 Task: Use the formula "BITLSHIFT" in spreadsheet "Project protfolio".
Action: Mouse moved to (843, 128)
Screenshot: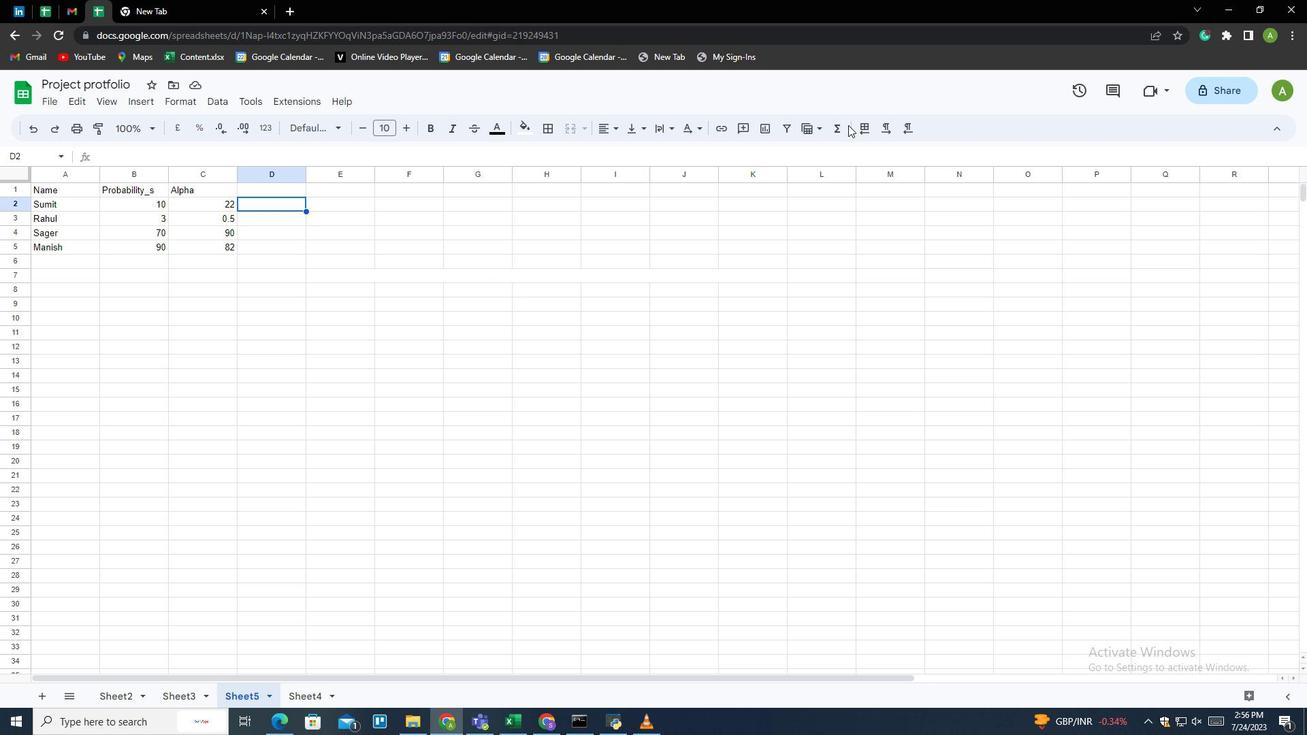
Action: Mouse pressed left at (843, 128)
Screenshot: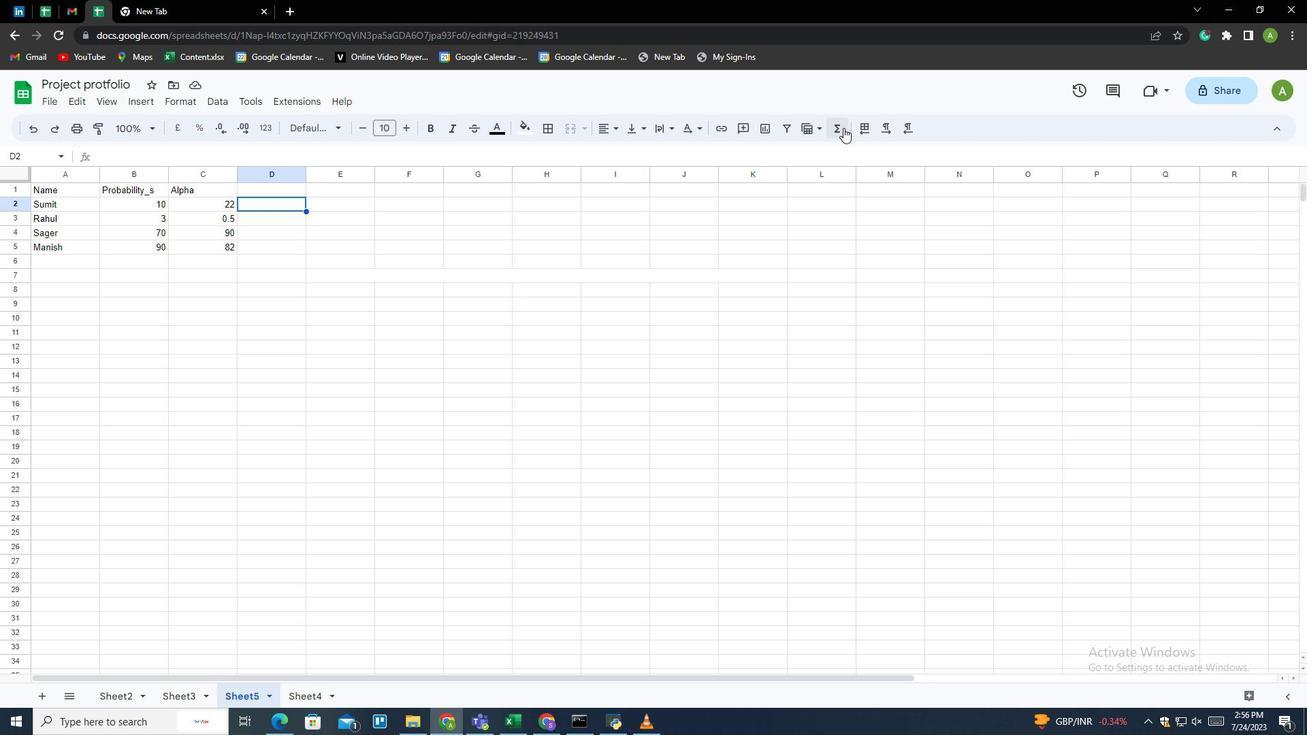 
Action: Mouse moved to (863, 266)
Screenshot: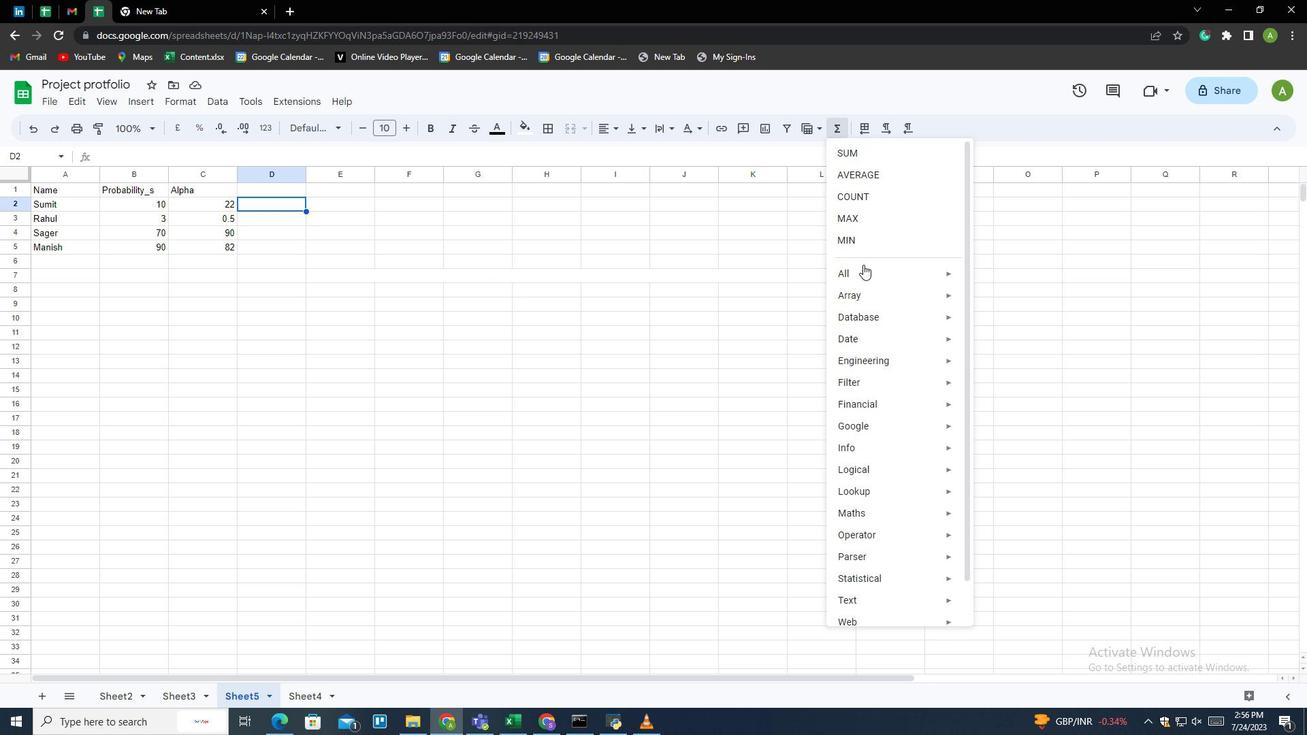 
Action: Mouse pressed left at (863, 266)
Screenshot: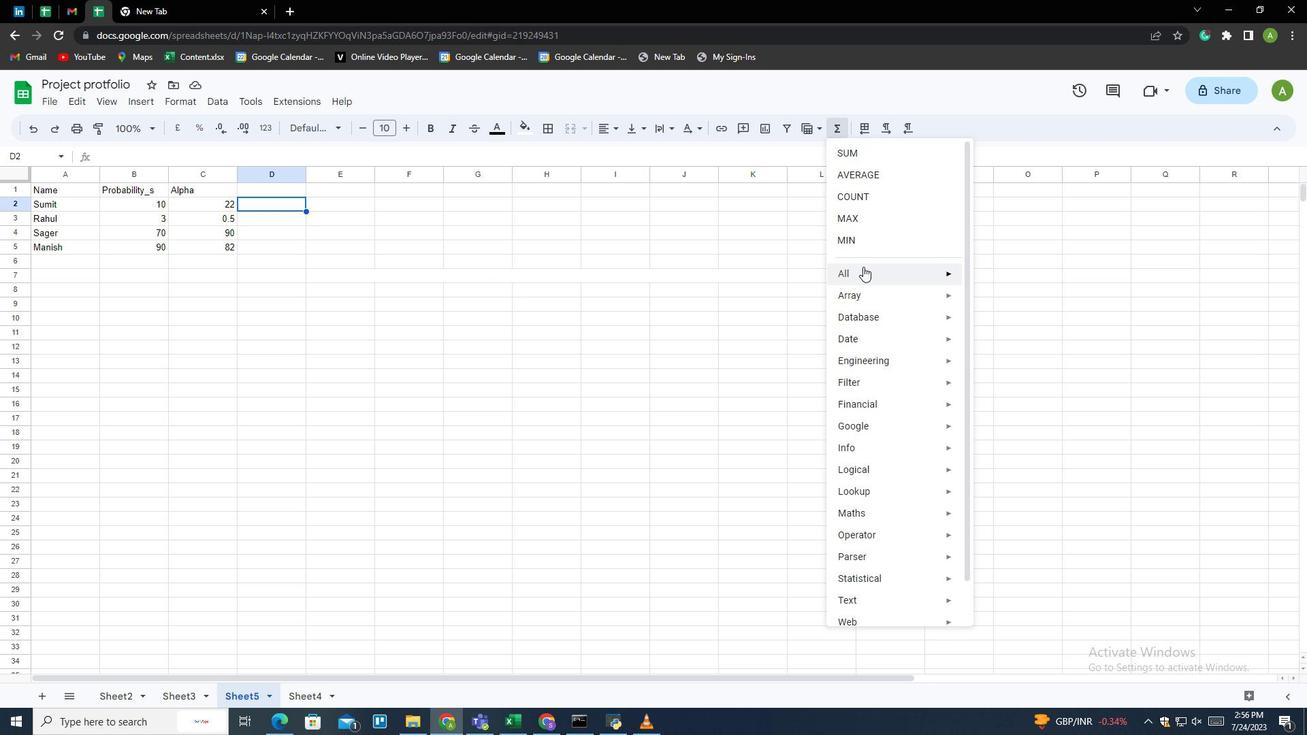 
Action: Mouse moved to (1001, 414)
Screenshot: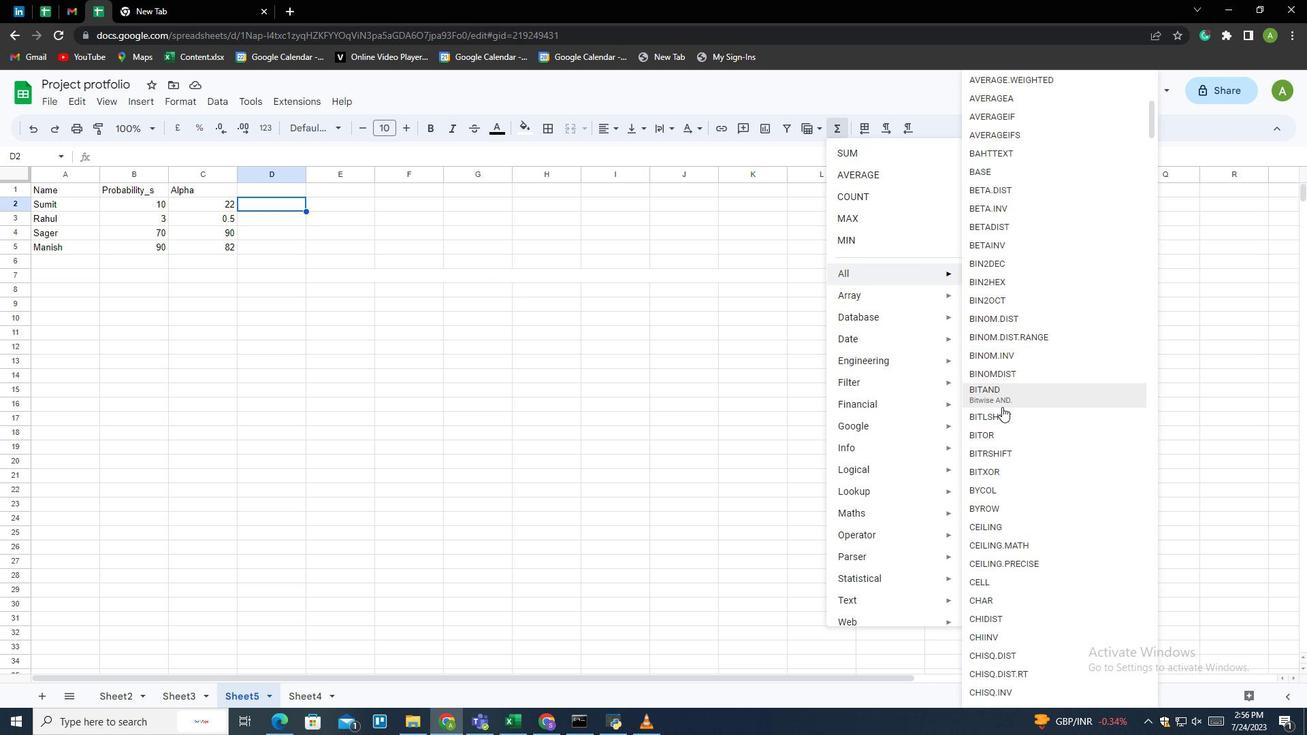 
Action: Mouse pressed left at (1001, 414)
Screenshot: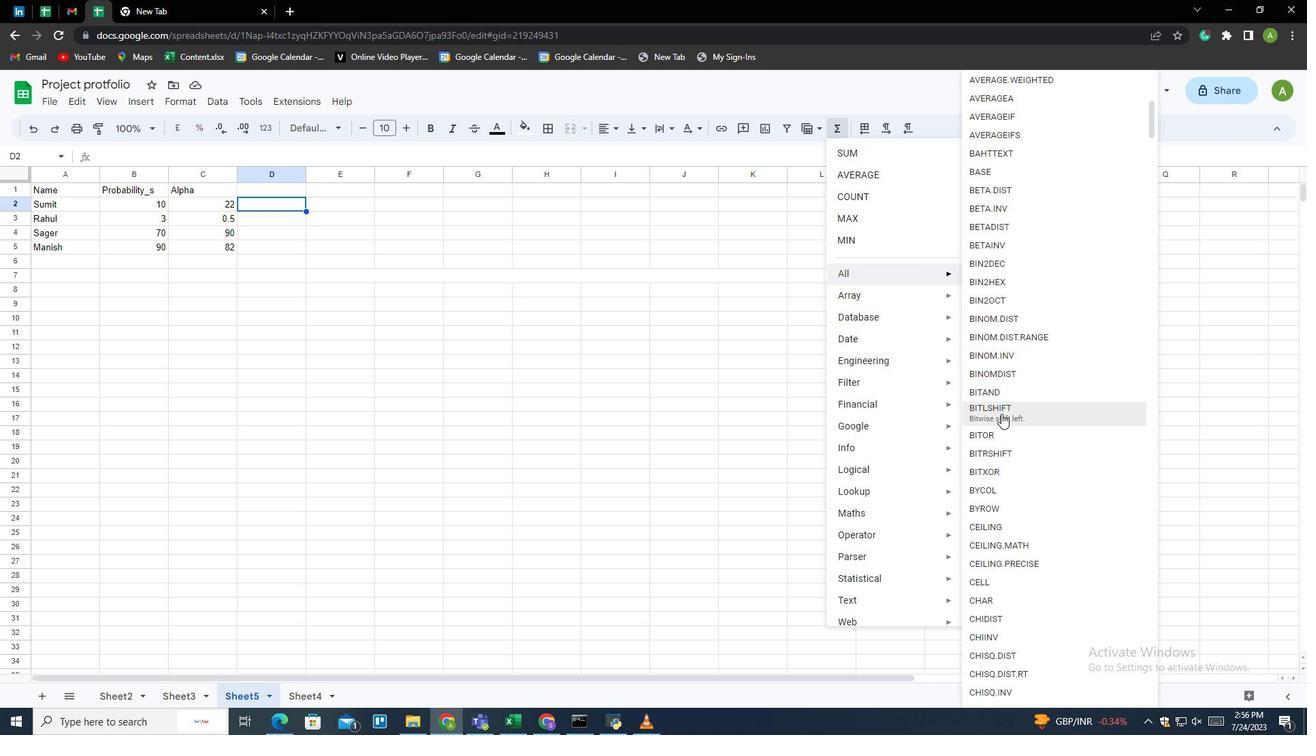 
Action: Mouse moved to (158, 203)
Screenshot: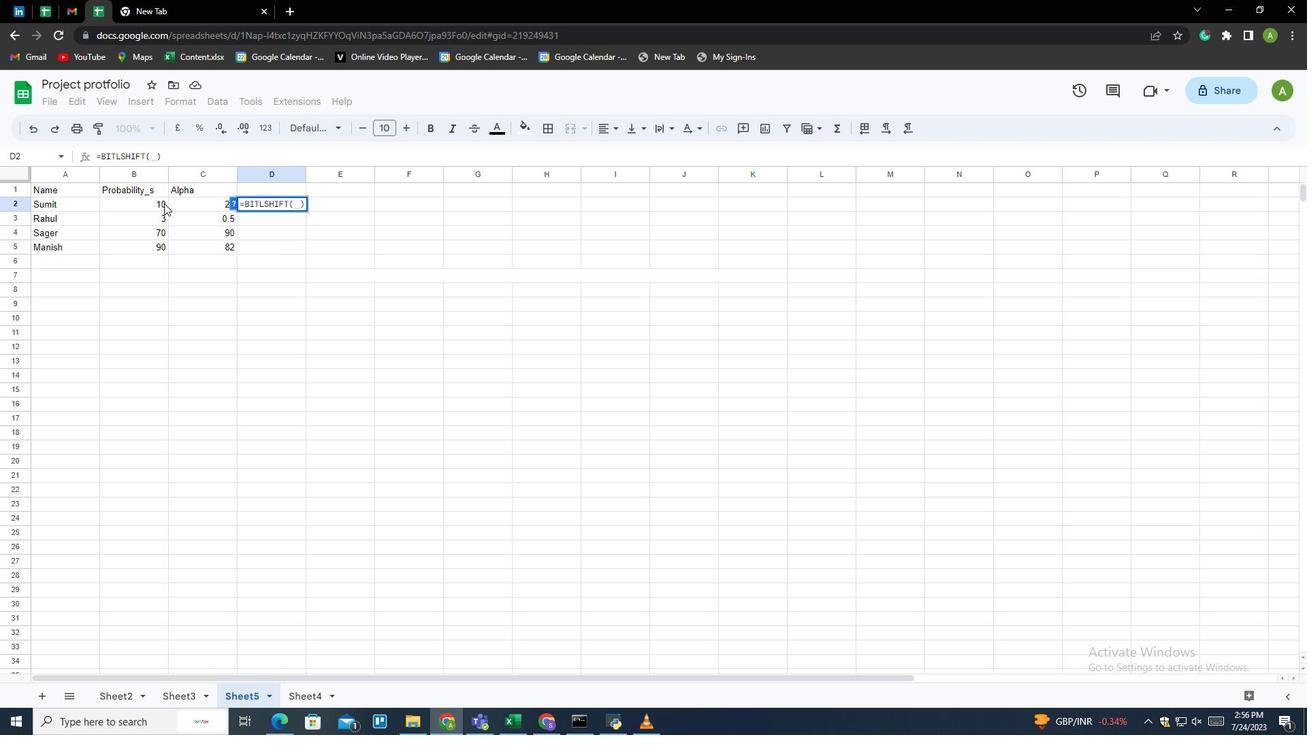 
Action: Mouse pressed left at (158, 203)
Screenshot: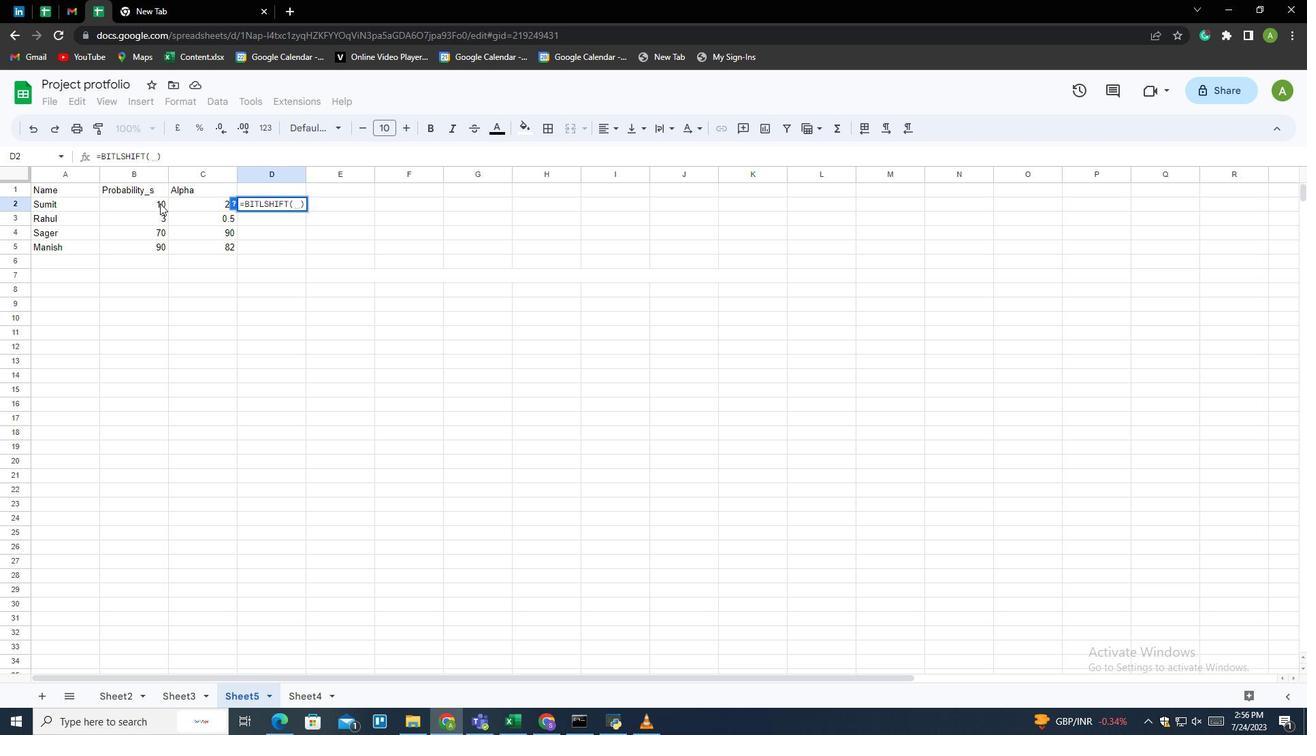 
Action: Mouse moved to (203, 199)
Screenshot: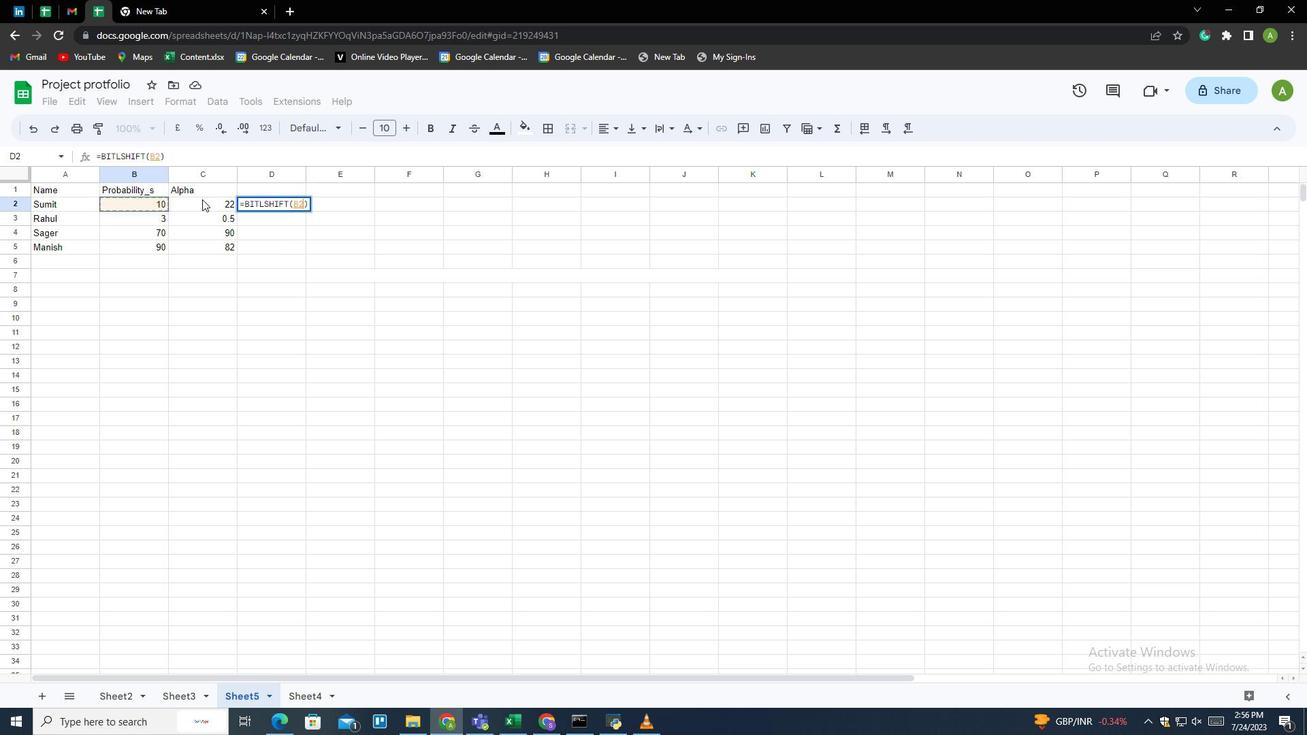 
Action: Mouse pressed left at (203, 199)
Screenshot: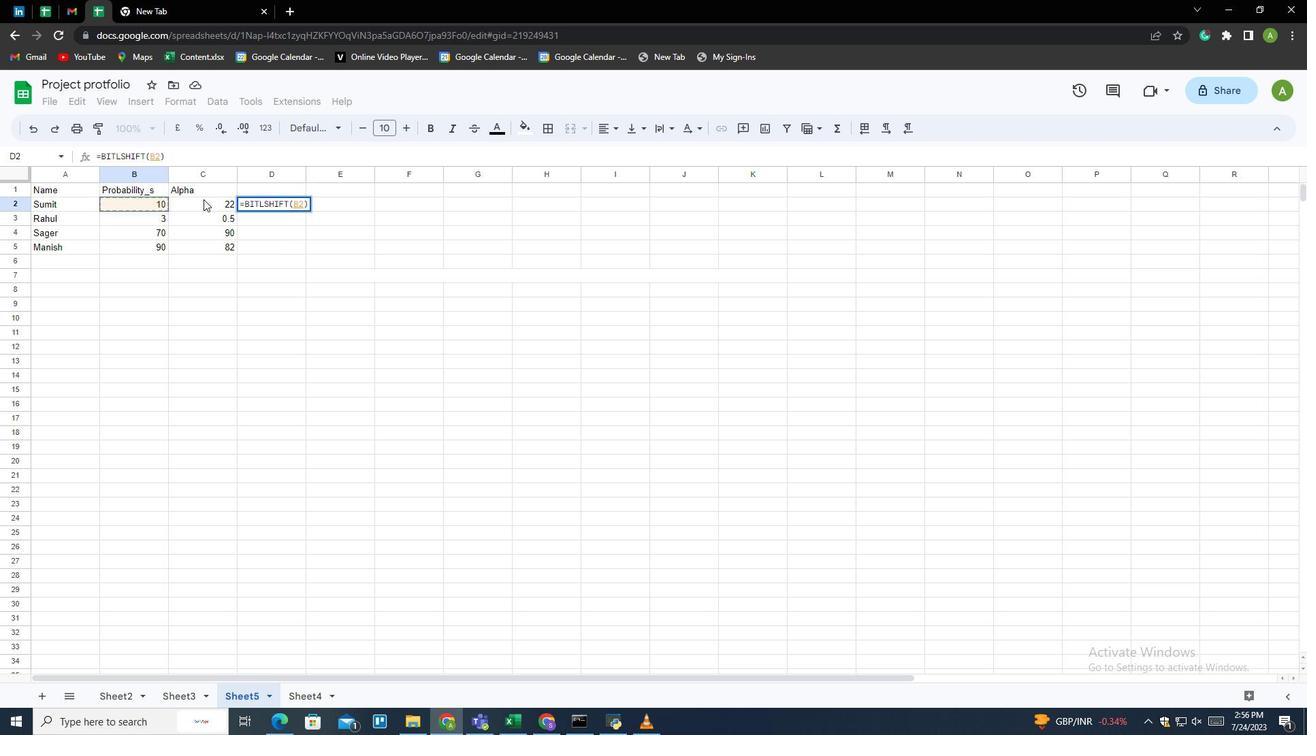 
Action: Mouse moved to (205, 200)
Screenshot: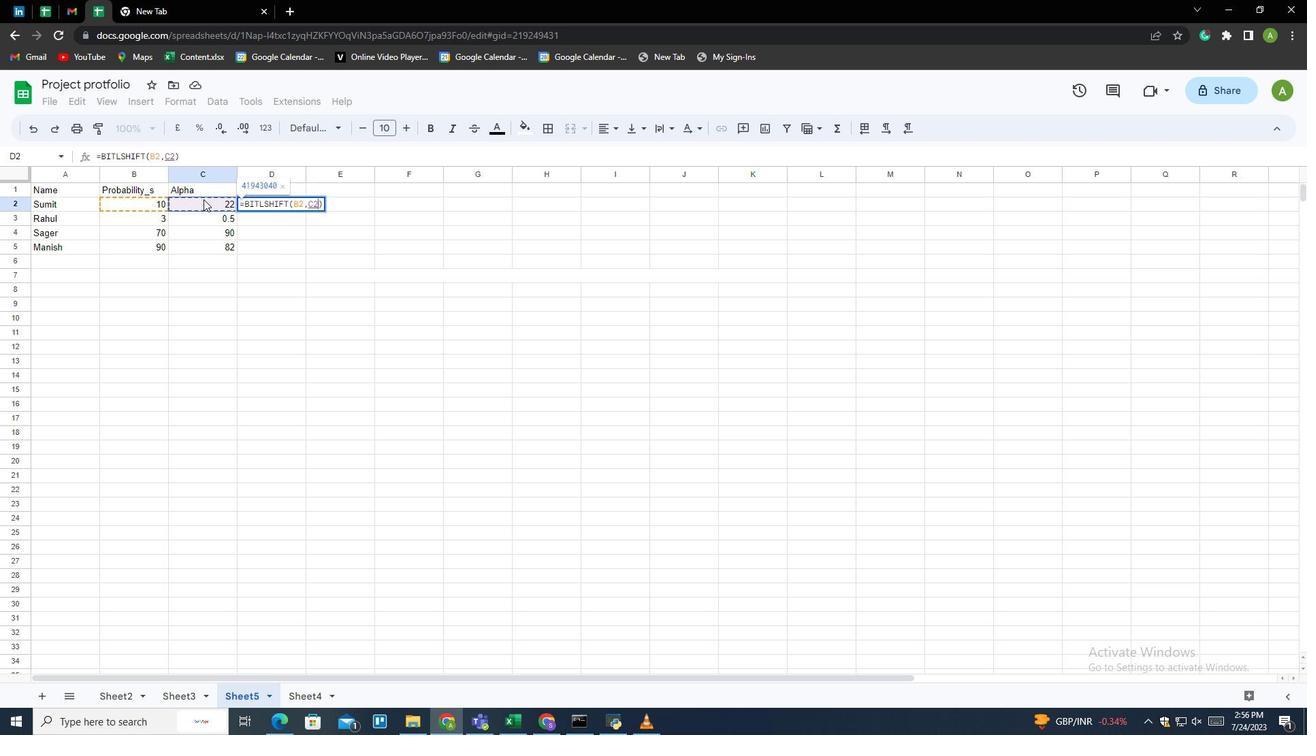 
Action: Key pressed <Key.enter>
Screenshot: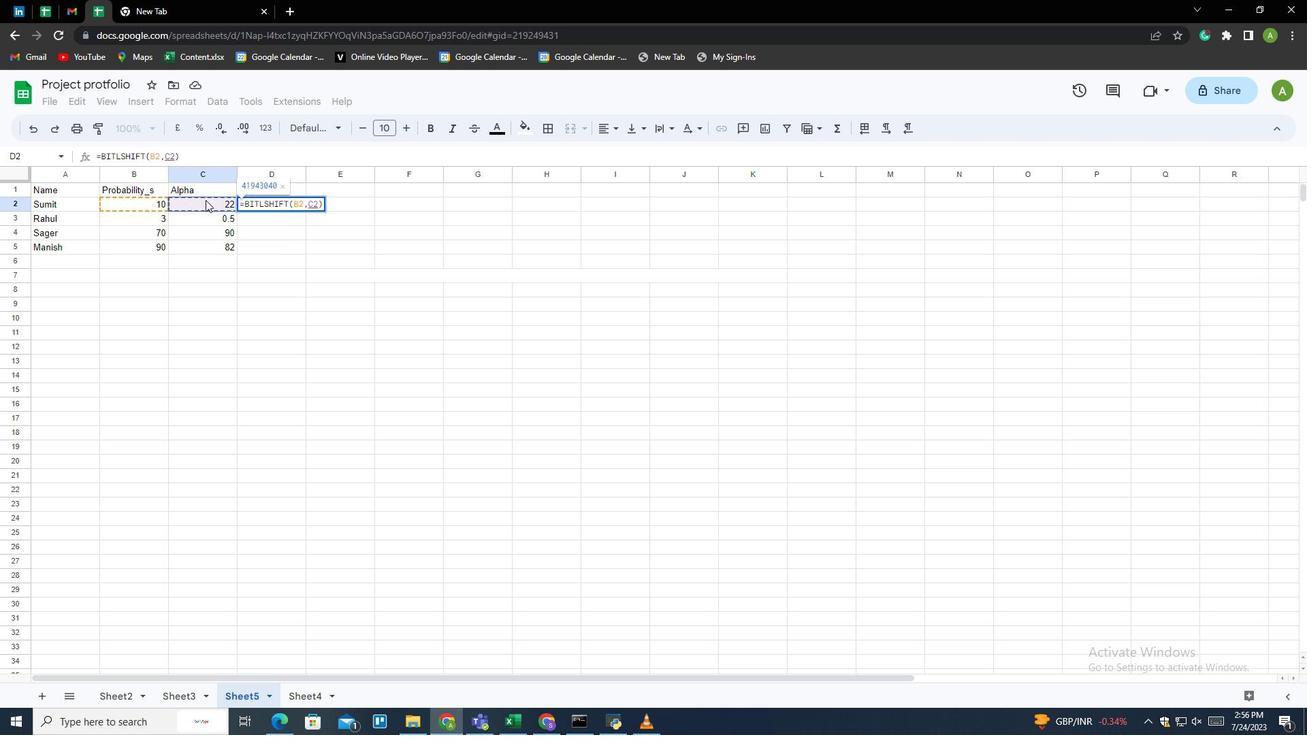 
Action: Mouse moved to (231, 237)
Screenshot: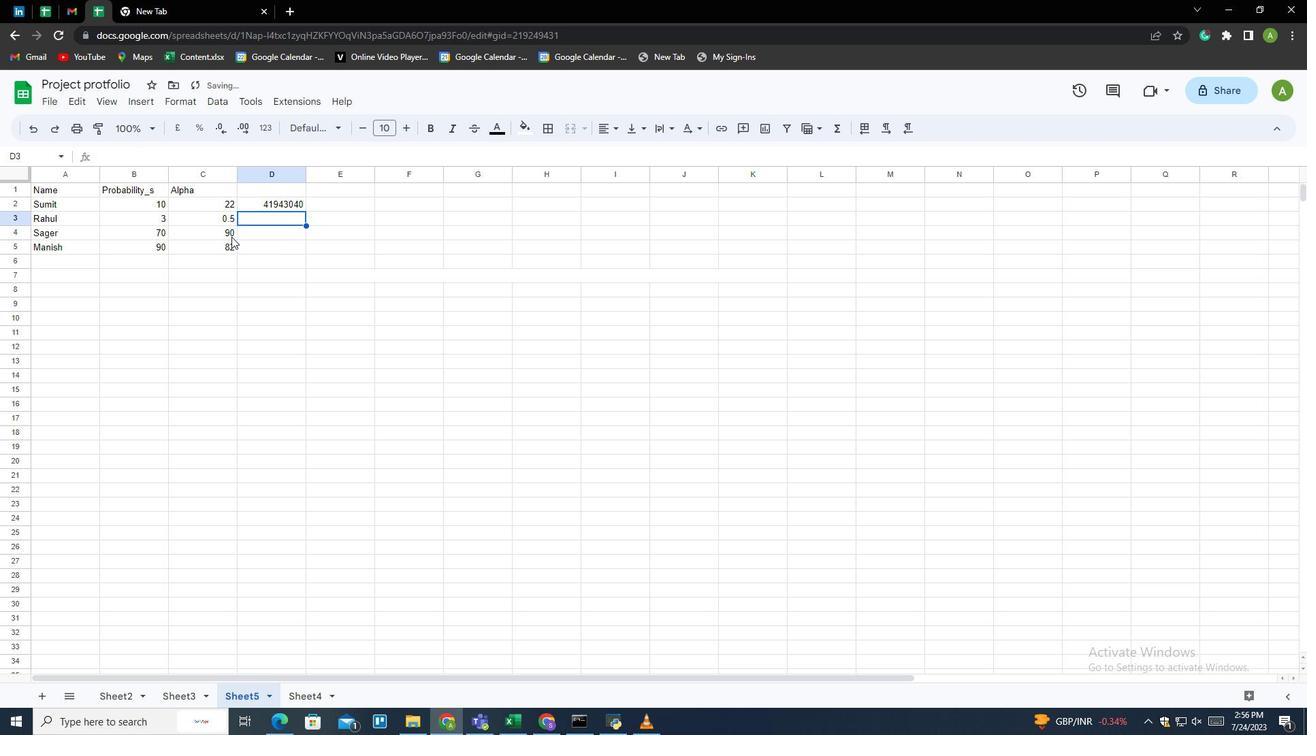 
